 Task: Look for products in the category "Bottles & Formula" from Earth's Best only.
Action: Mouse moved to (274, 140)
Screenshot: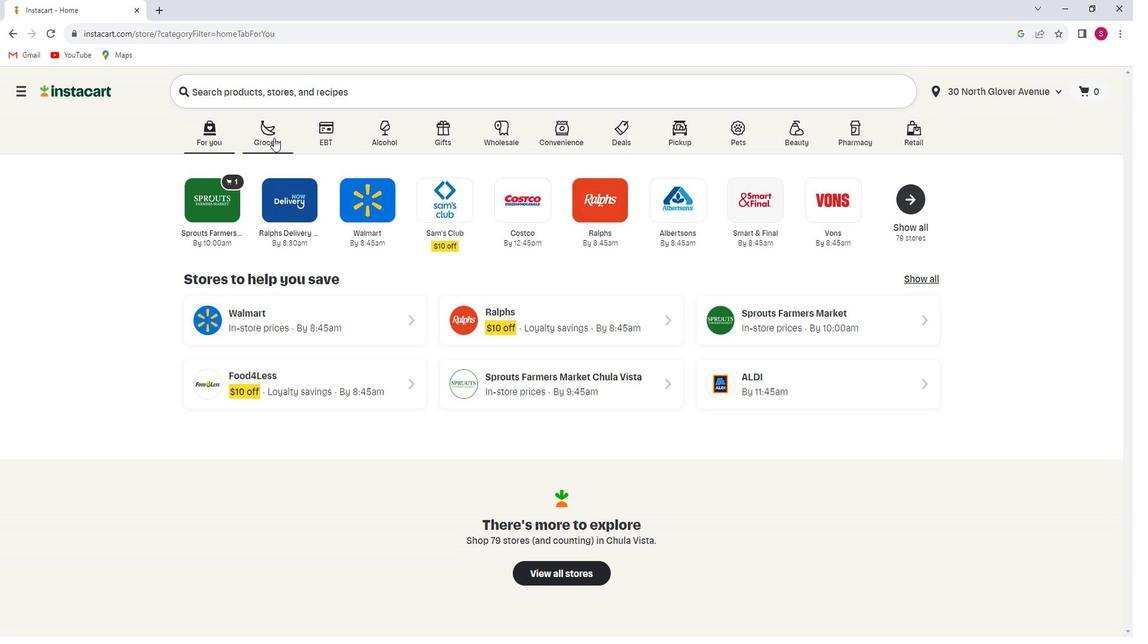 
Action: Mouse pressed left at (274, 140)
Screenshot: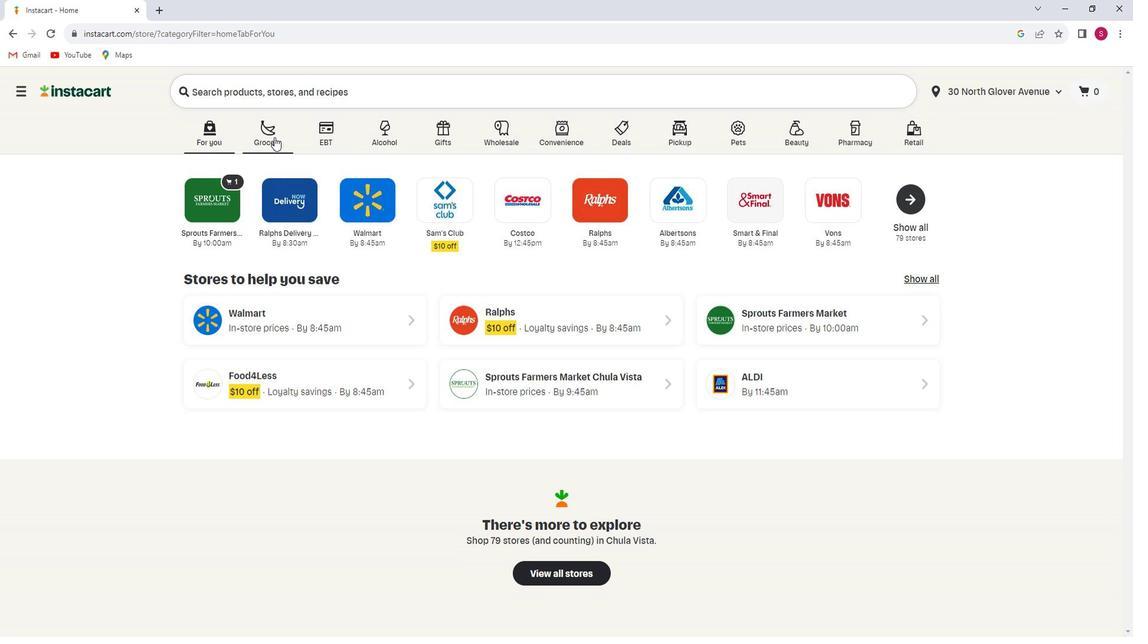 
Action: Mouse moved to (258, 354)
Screenshot: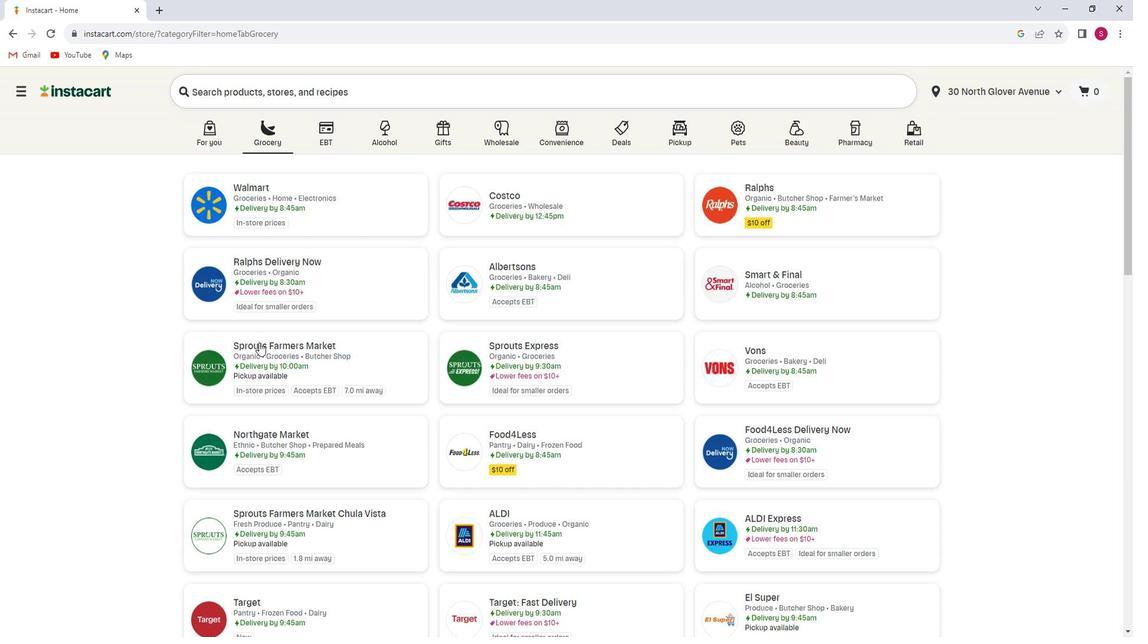 
Action: Mouse pressed left at (258, 354)
Screenshot: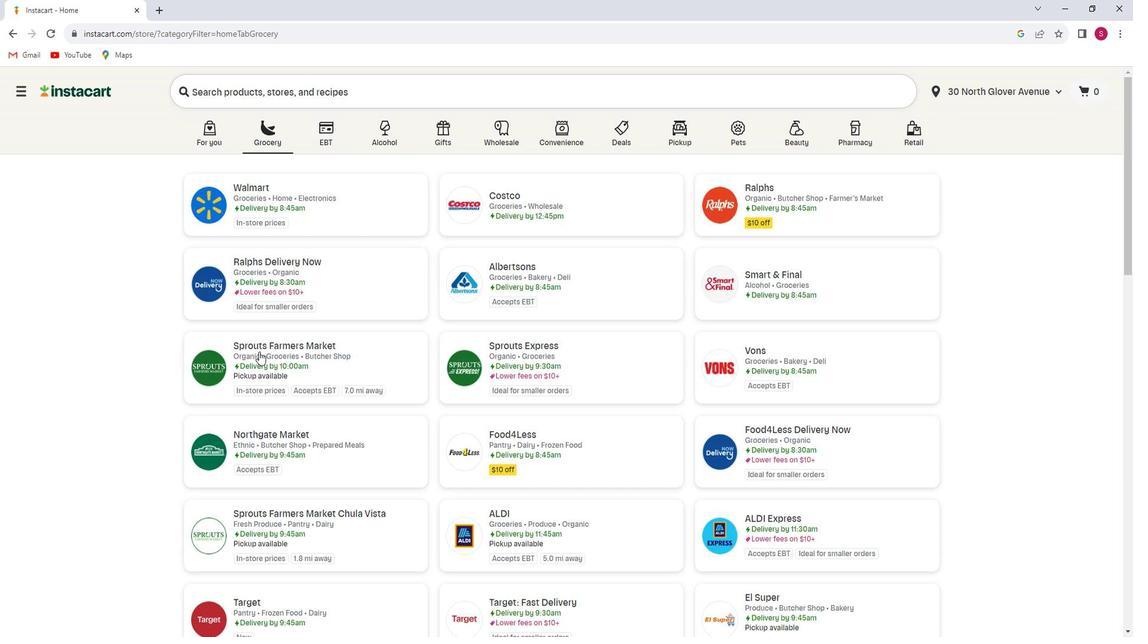 
Action: Mouse moved to (60, 383)
Screenshot: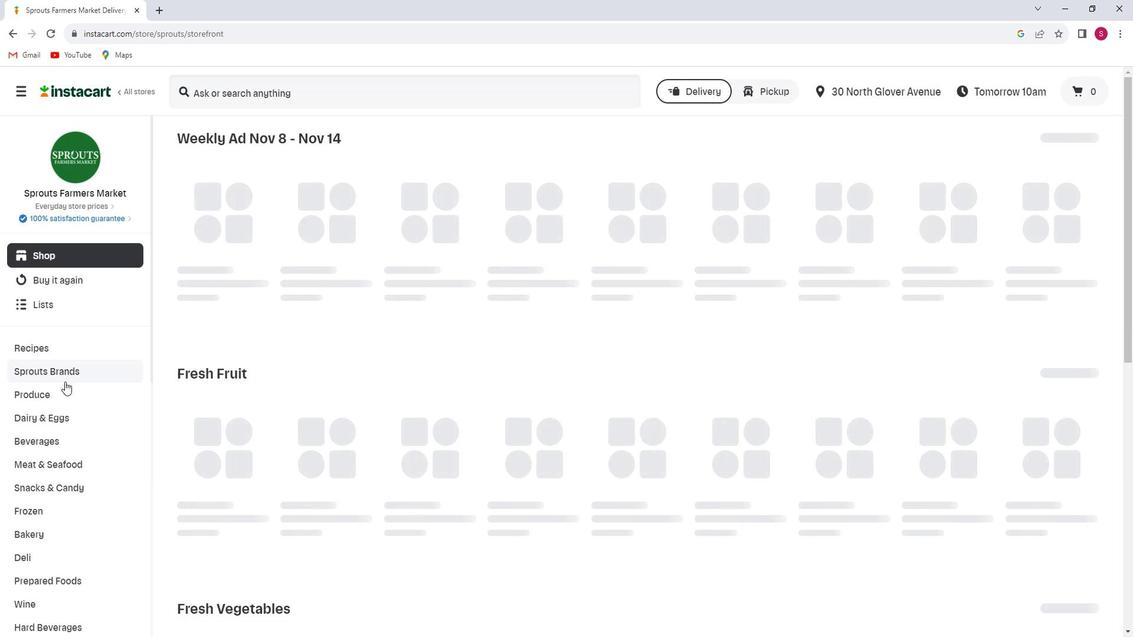 
Action: Mouse scrolled (60, 383) with delta (0, 0)
Screenshot: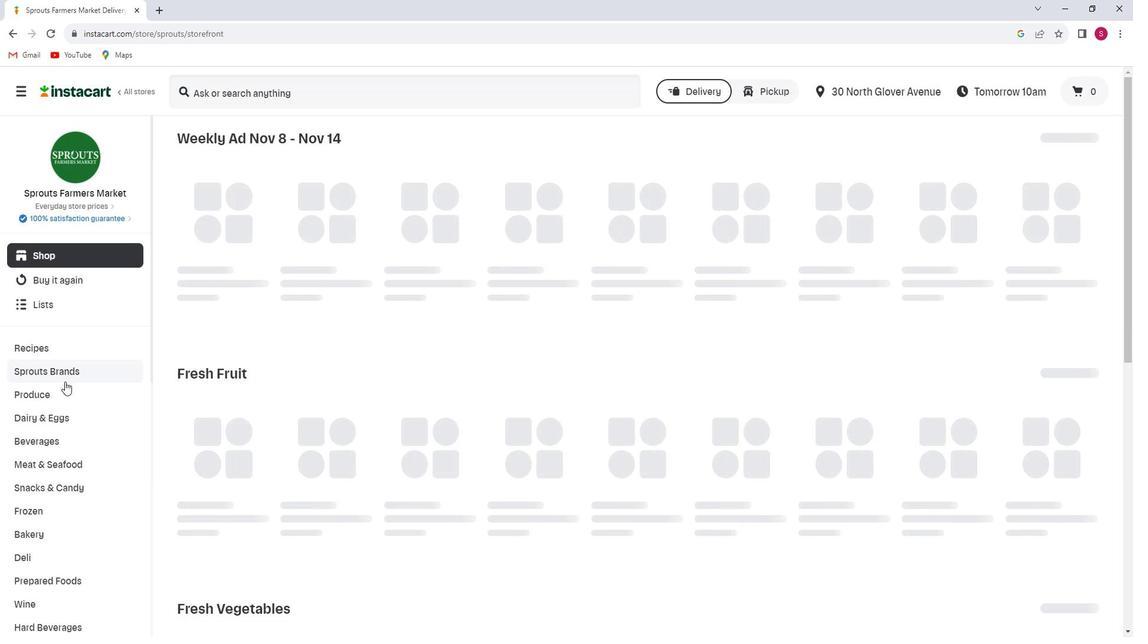 
Action: Mouse scrolled (60, 383) with delta (0, 0)
Screenshot: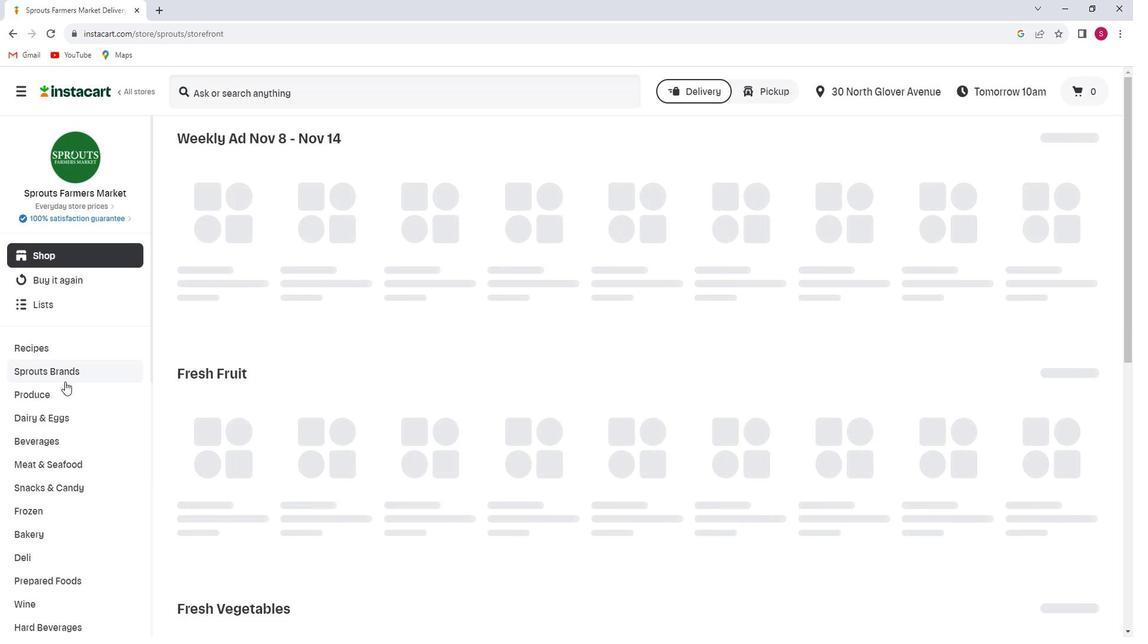 
Action: Mouse scrolled (60, 383) with delta (0, 0)
Screenshot: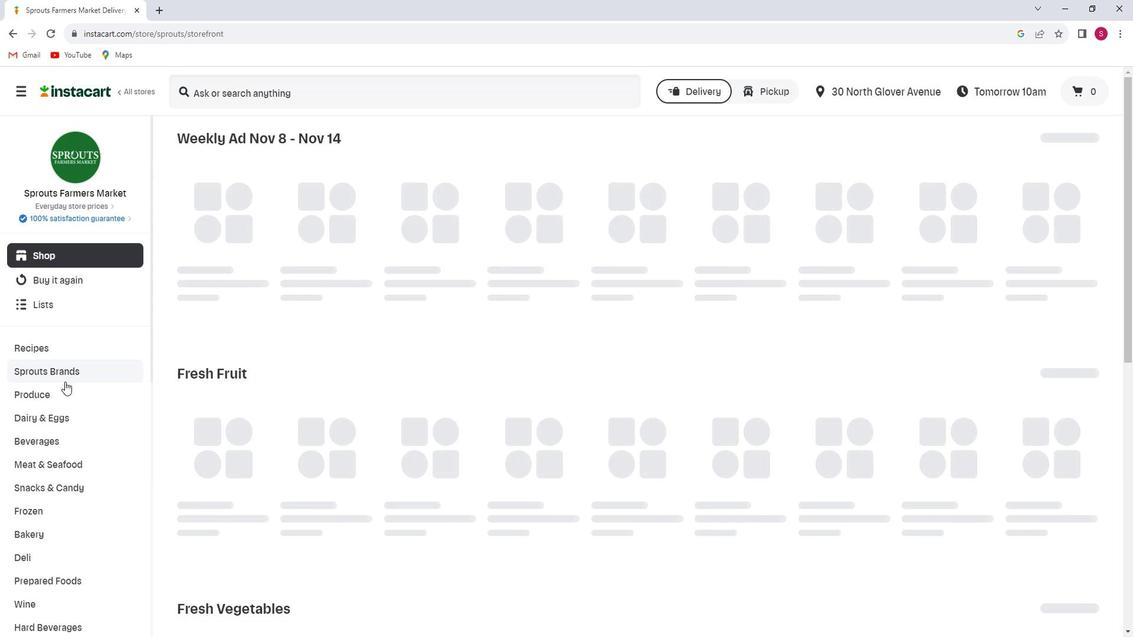 
Action: Mouse scrolled (60, 383) with delta (0, 0)
Screenshot: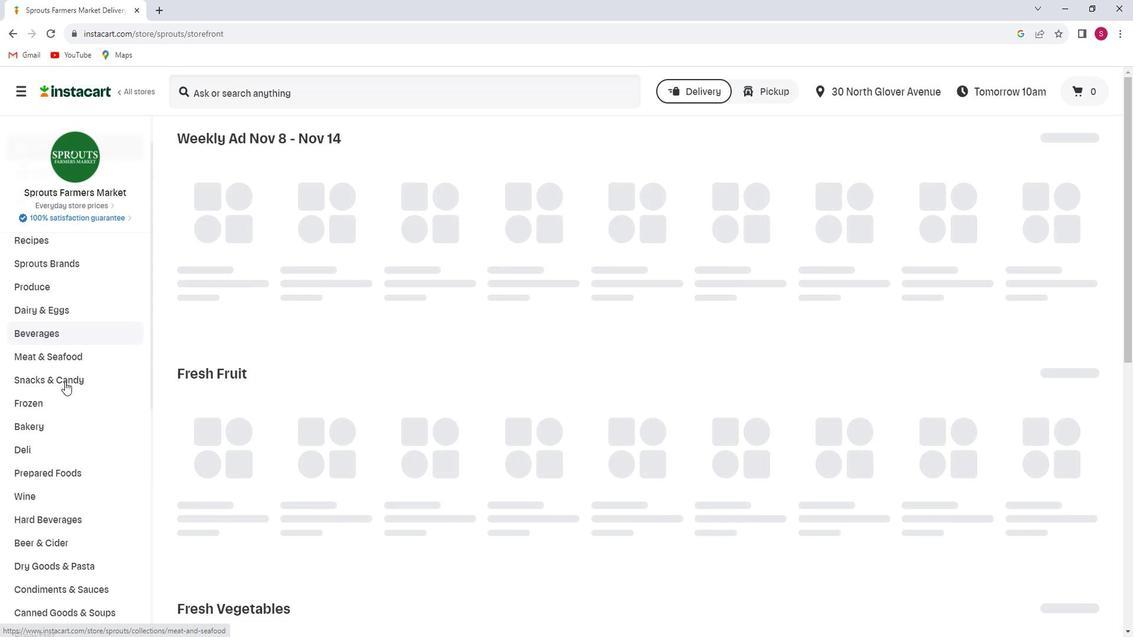 
Action: Mouse scrolled (60, 383) with delta (0, 0)
Screenshot: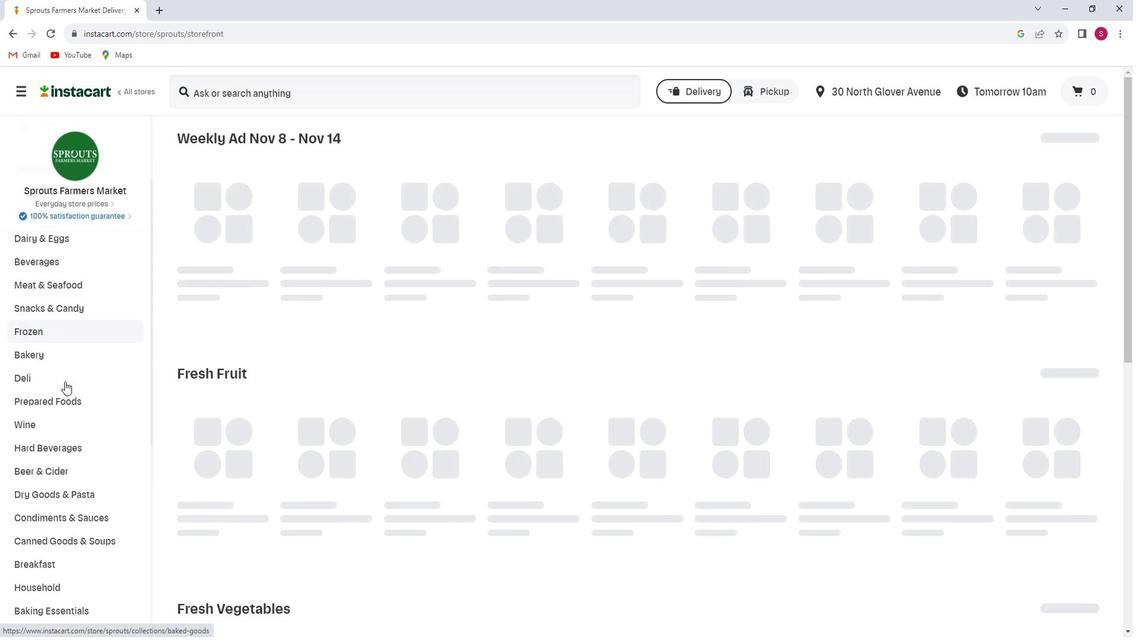 
Action: Mouse scrolled (60, 383) with delta (0, 0)
Screenshot: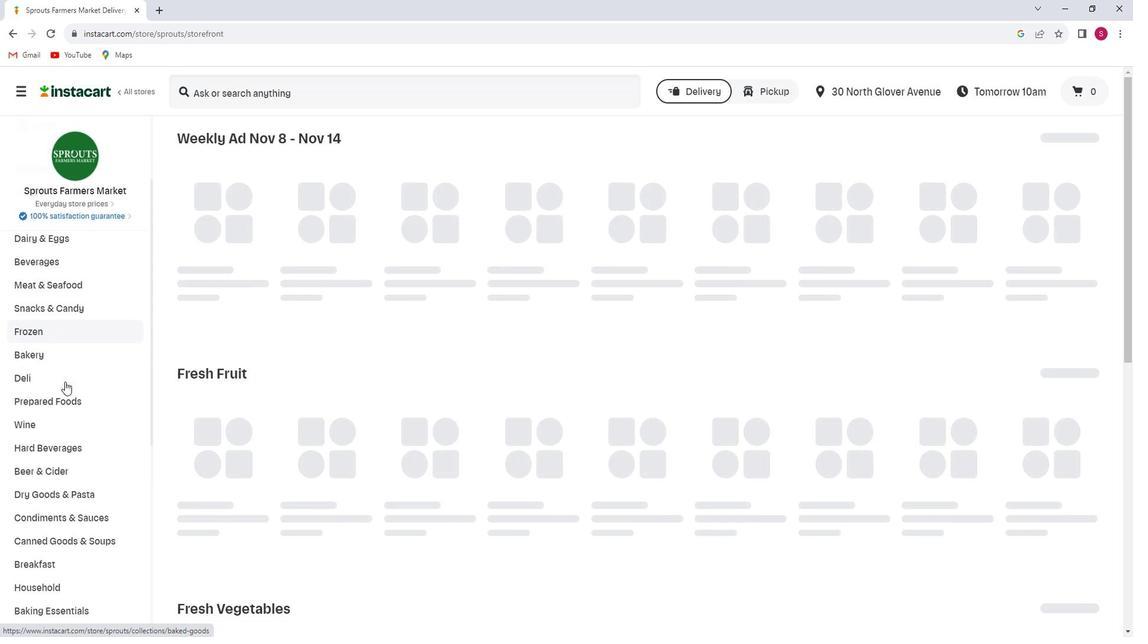 
Action: Mouse scrolled (60, 383) with delta (0, 0)
Screenshot: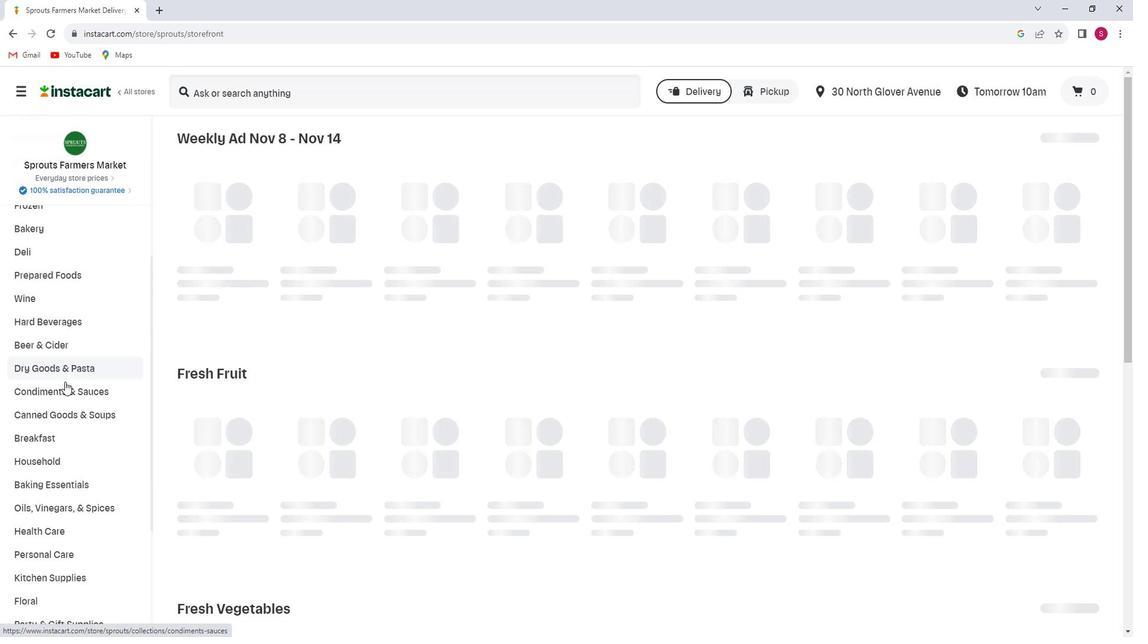 
Action: Mouse scrolled (60, 383) with delta (0, 0)
Screenshot: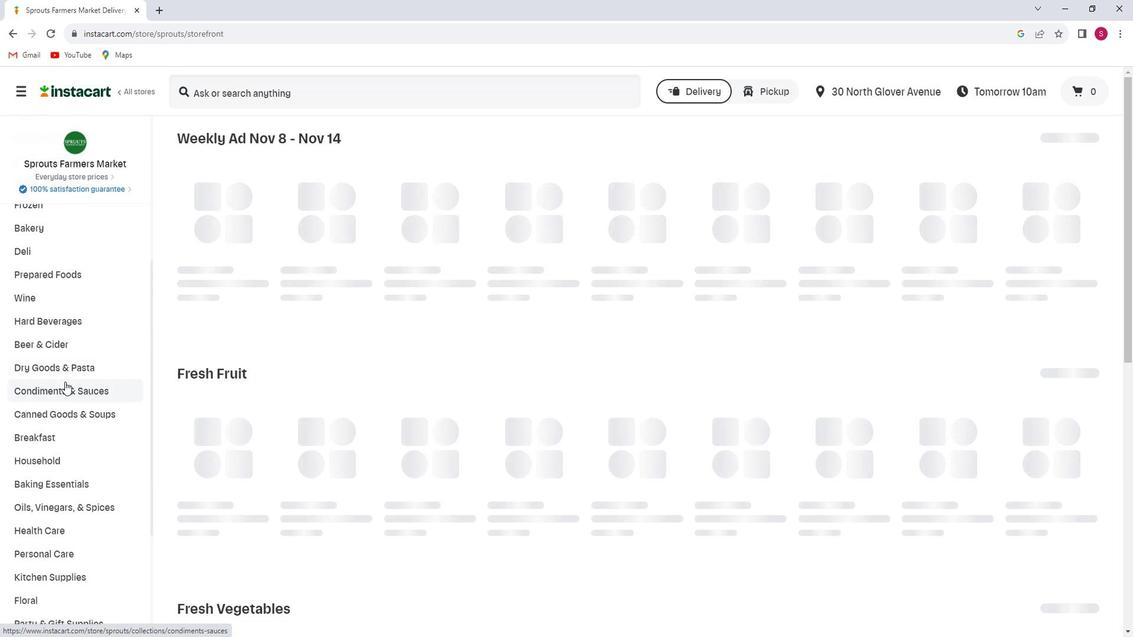 
Action: Mouse scrolled (60, 383) with delta (0, 0)
Screenshot: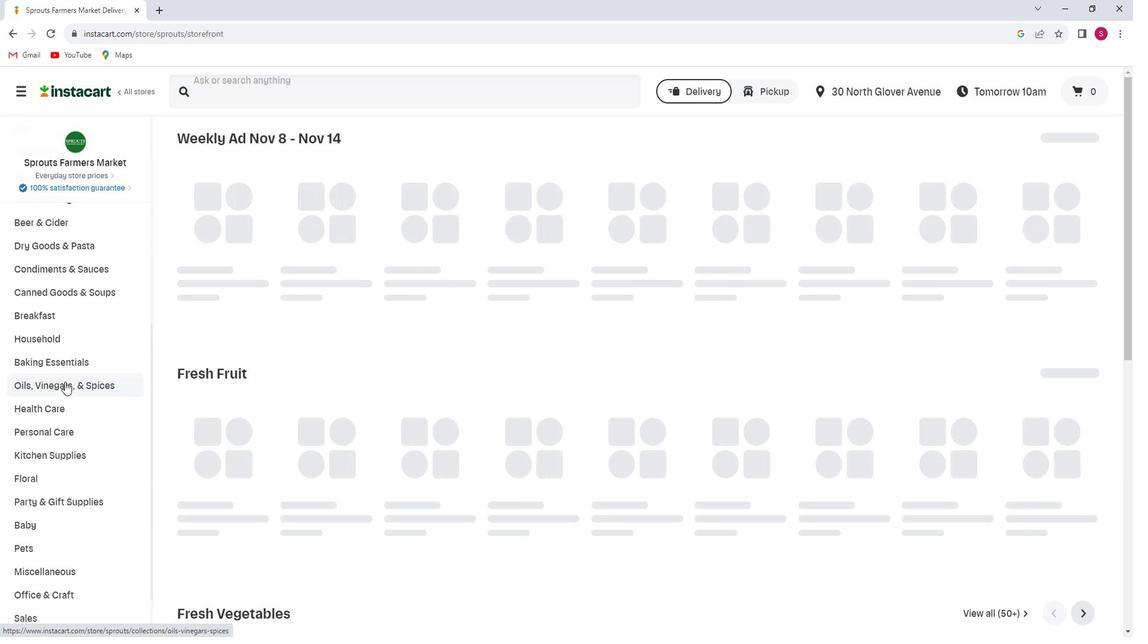 
Action: Mouse moved to (41, 458)
Screenshot: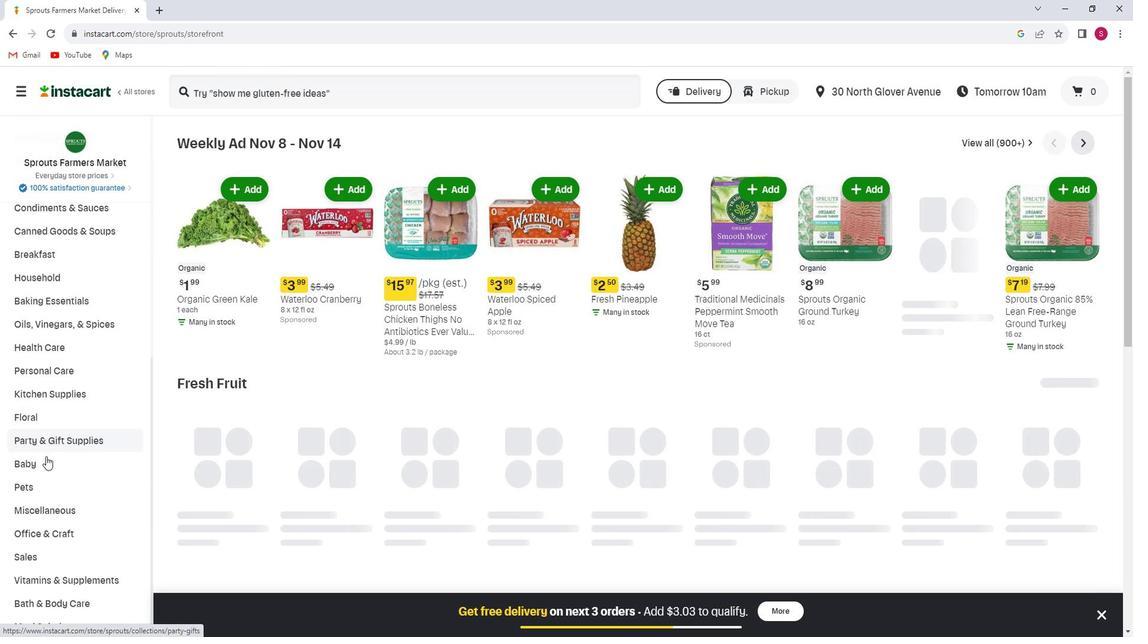 
Action: Mouse pressed left at (41, 458)
Screenshot: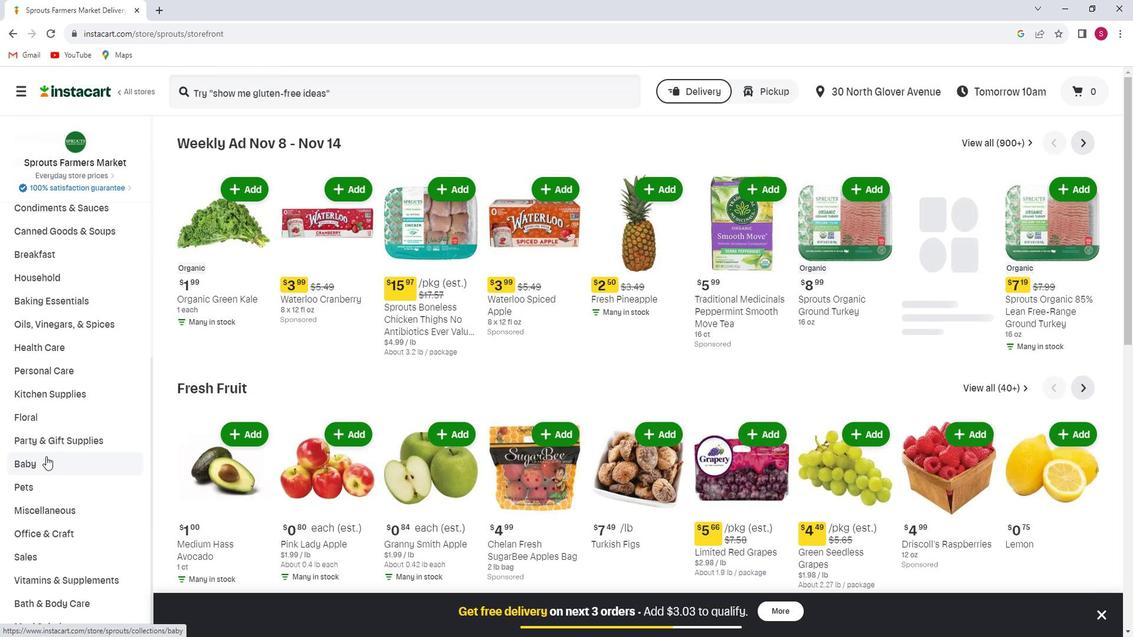 
Action: Mouse moved to (50, 534)
Screenshot: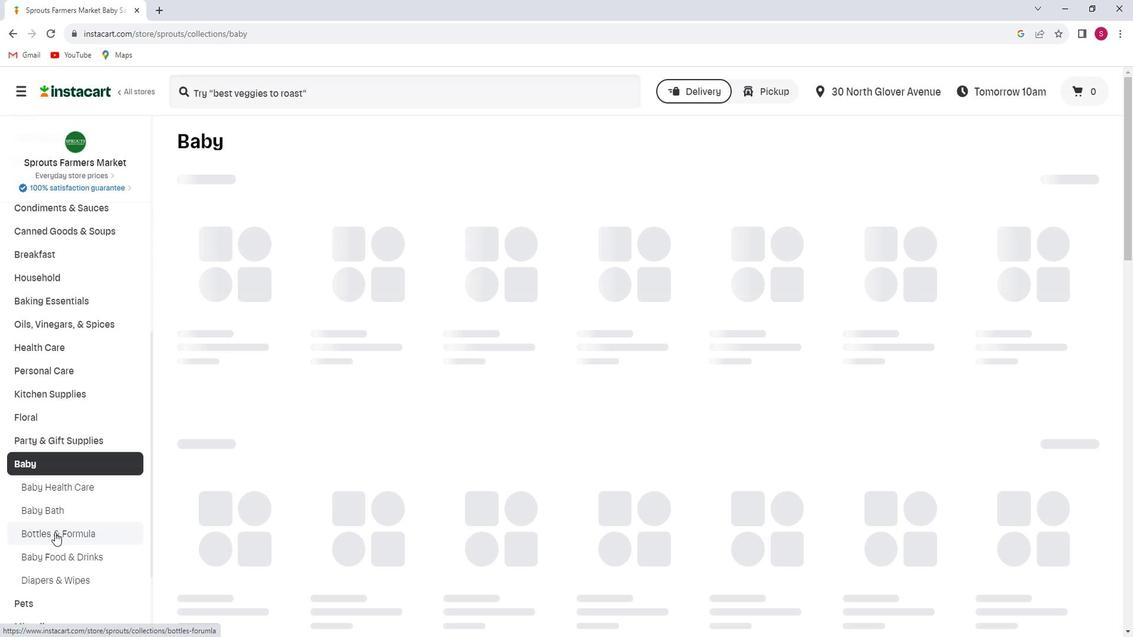 
Action: Mouse pressed left at (50, 534)
Screenshot: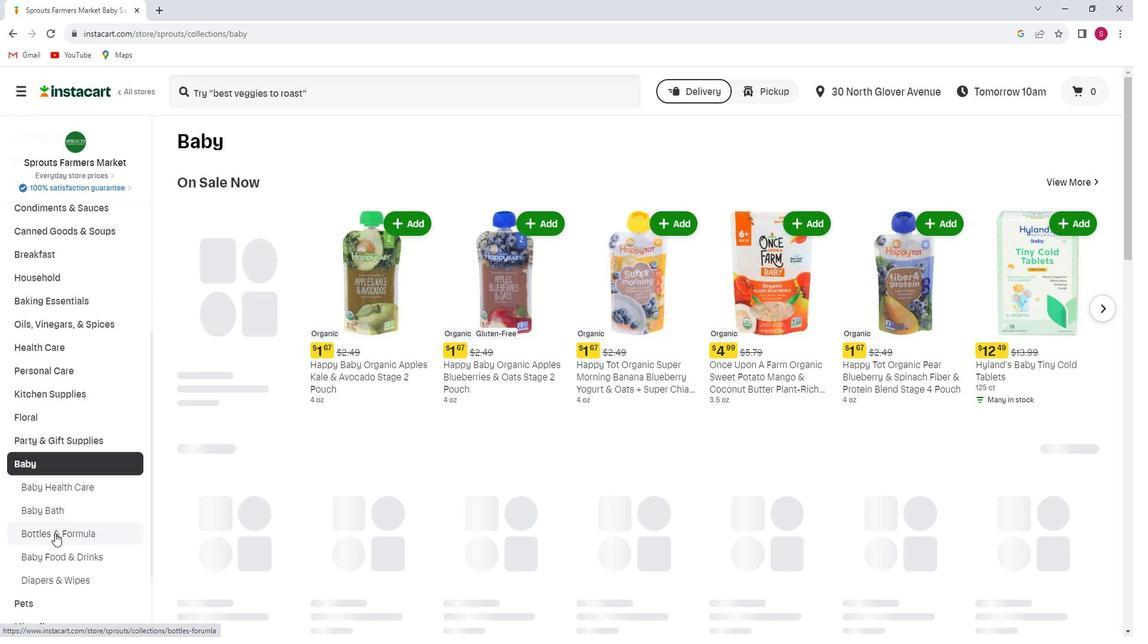 
Action: Mouse moved to (403, 190)
Screenshot: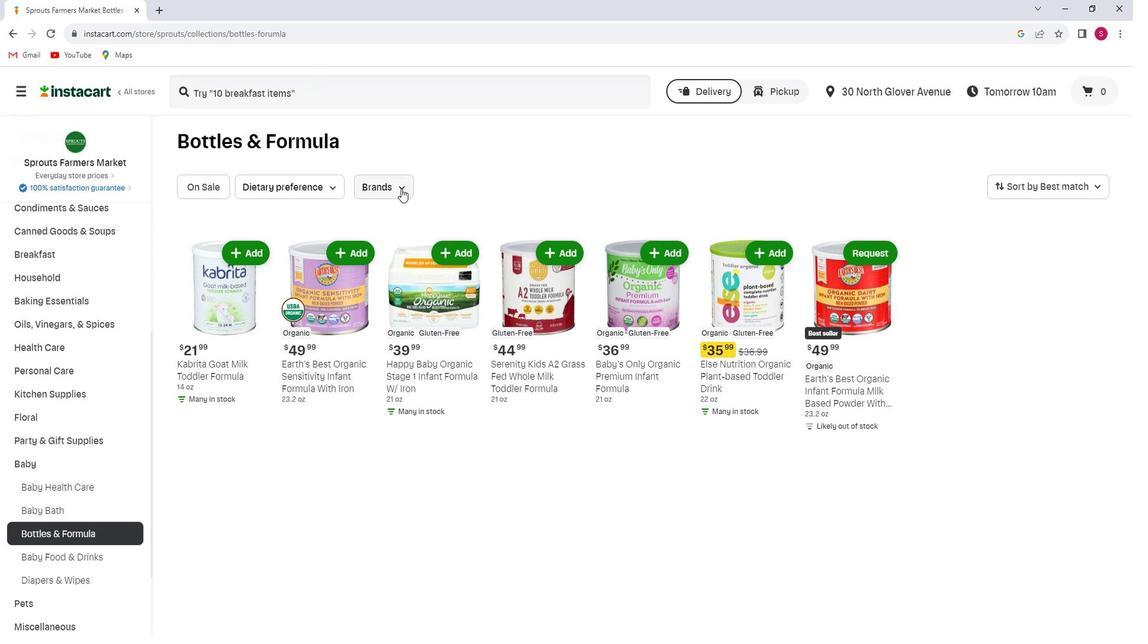 
Action: Mouse pressed left at (403, 190)
Screenshot: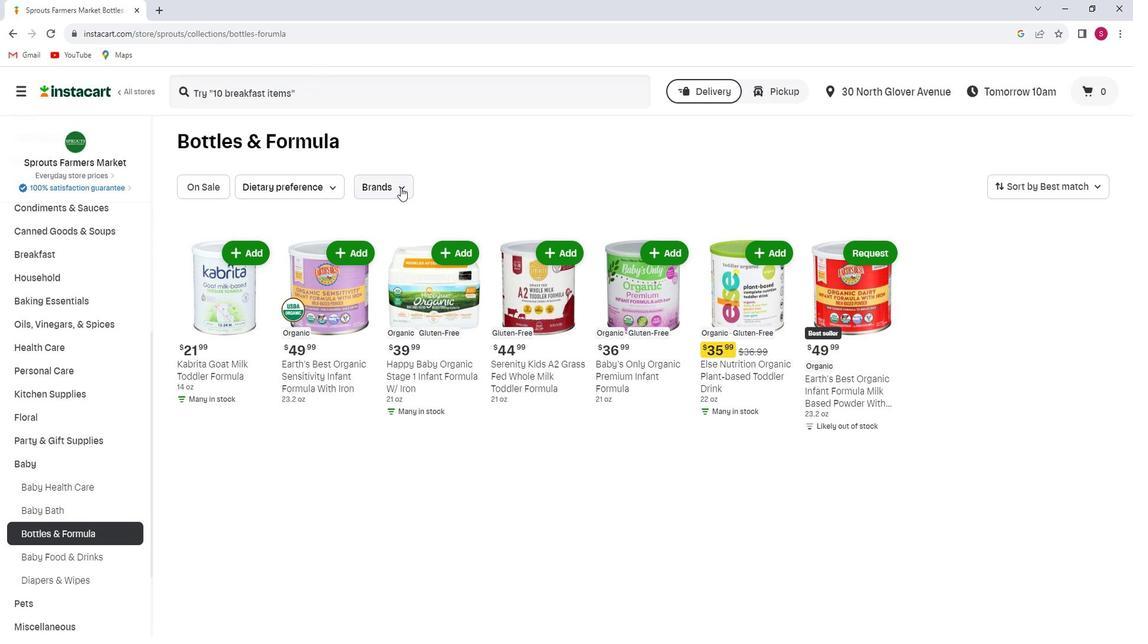 
Action: Mouse moved to (369, 223)
Screenshot: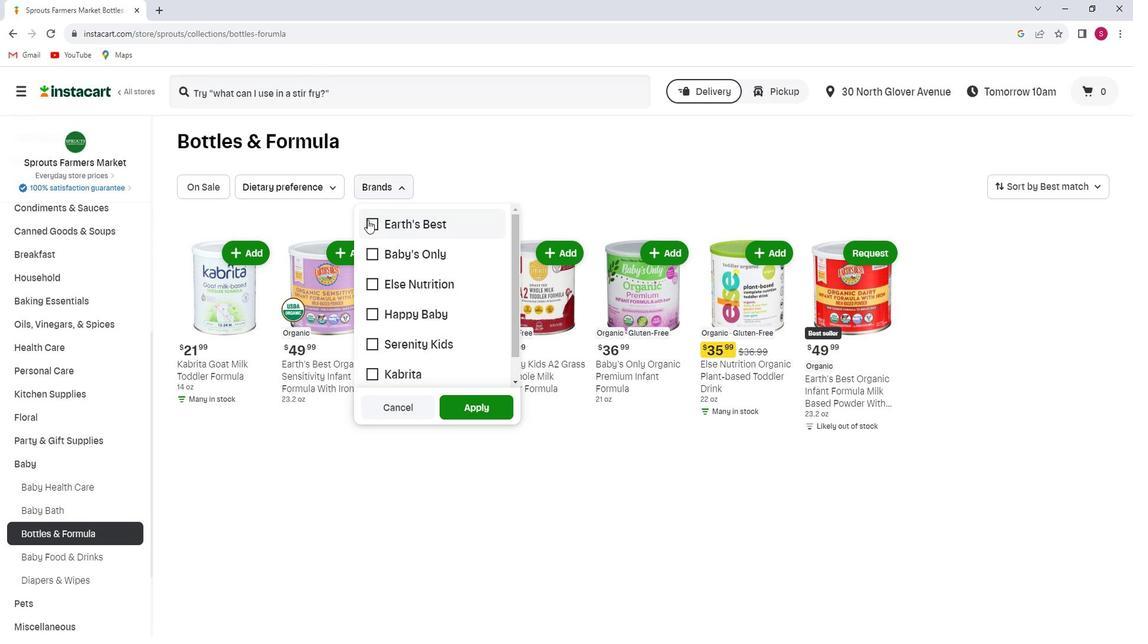 
Action: Mouse pressed left at (369, 223)
Screenshot: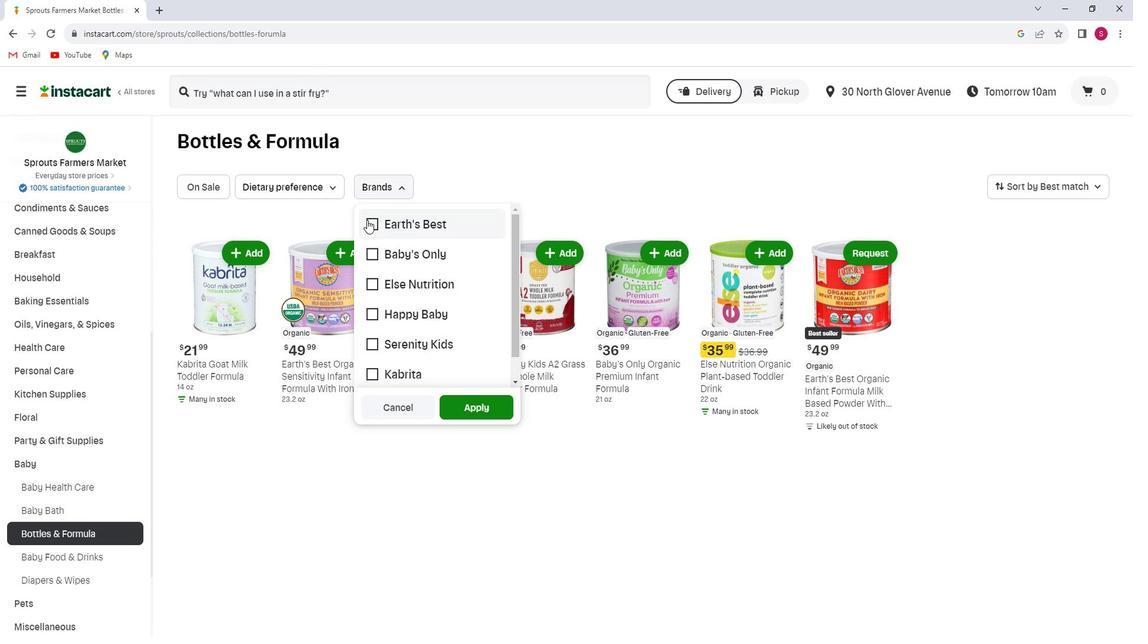 
Action: Mouse moved to (486, 413)
Screenshot: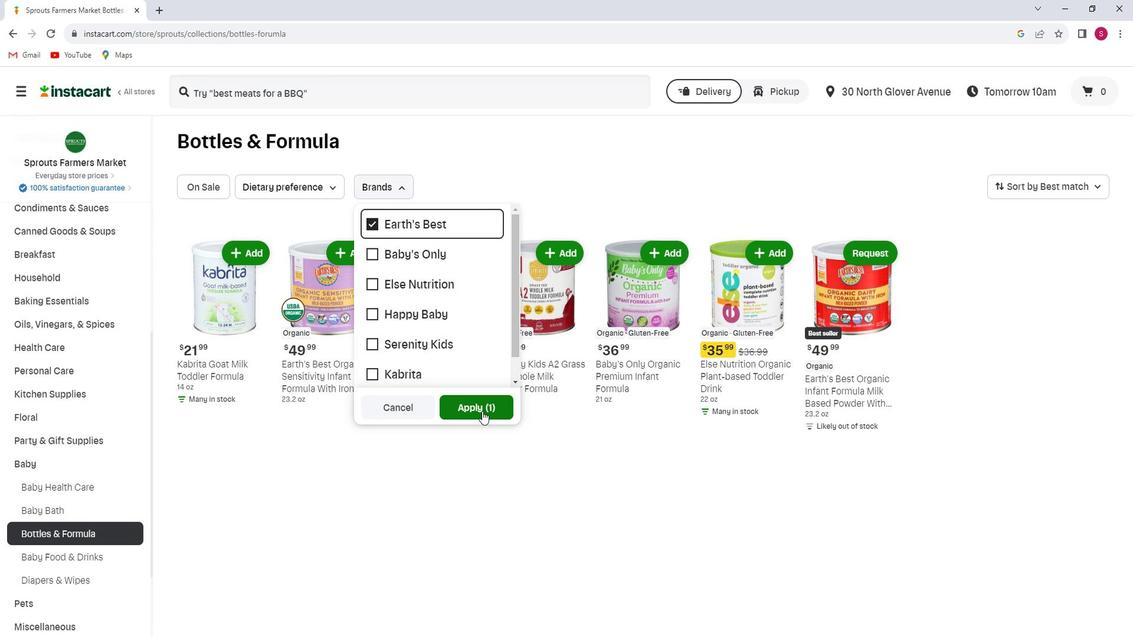 
Action: Mouse pressed left at (486, 413)
Screenshot: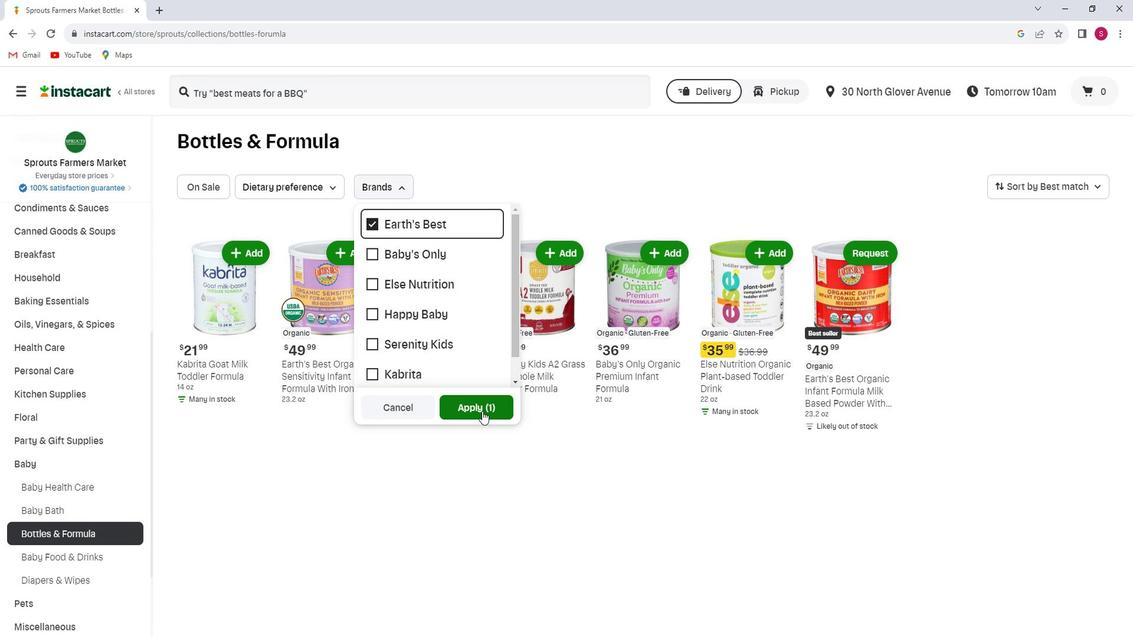 
